 Task: Select and add the product "Cottonelle Ultra Clean Bath Tissue Mega Roll (12 ct)" to cart from the store "DashMart".
Action: Mouse moved to (48, 104)
Screenshot: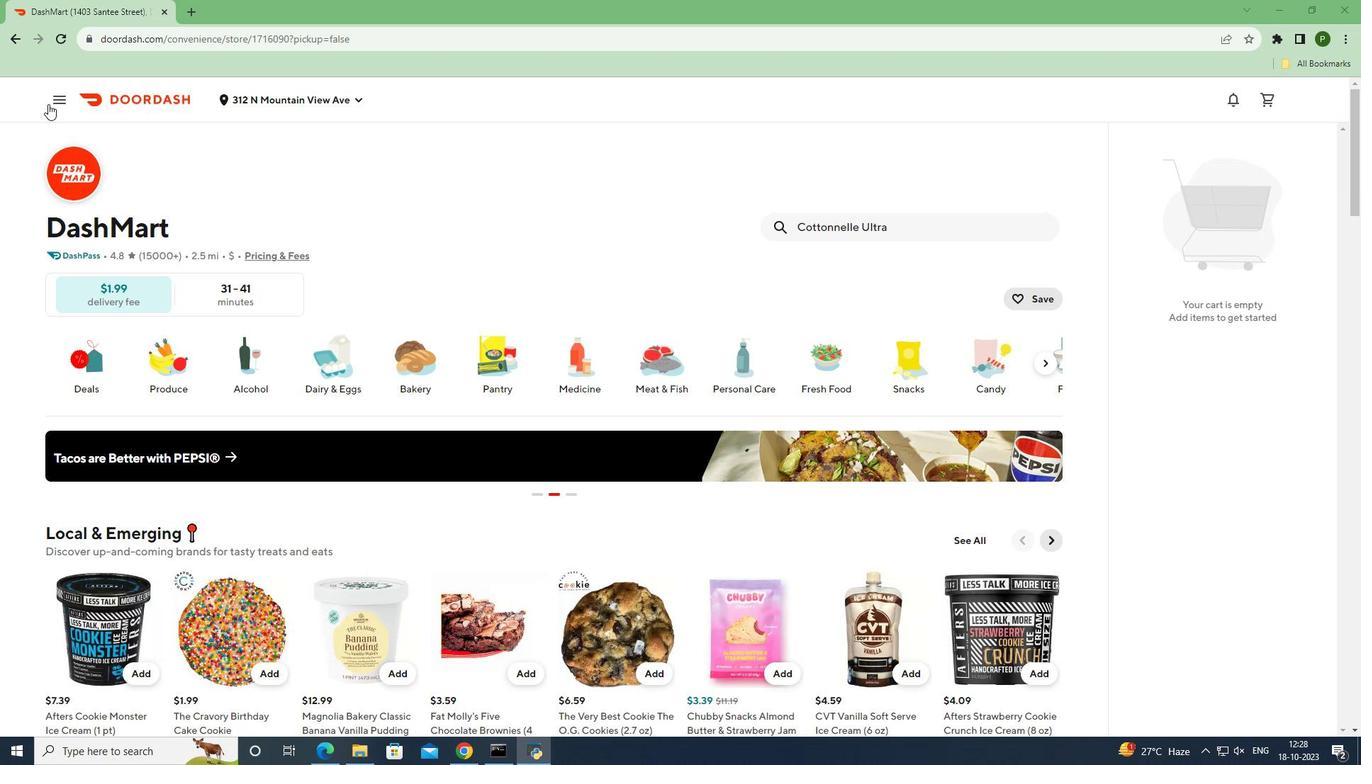 
Action: Mouse pressed left at (48, 104)
Screenshot: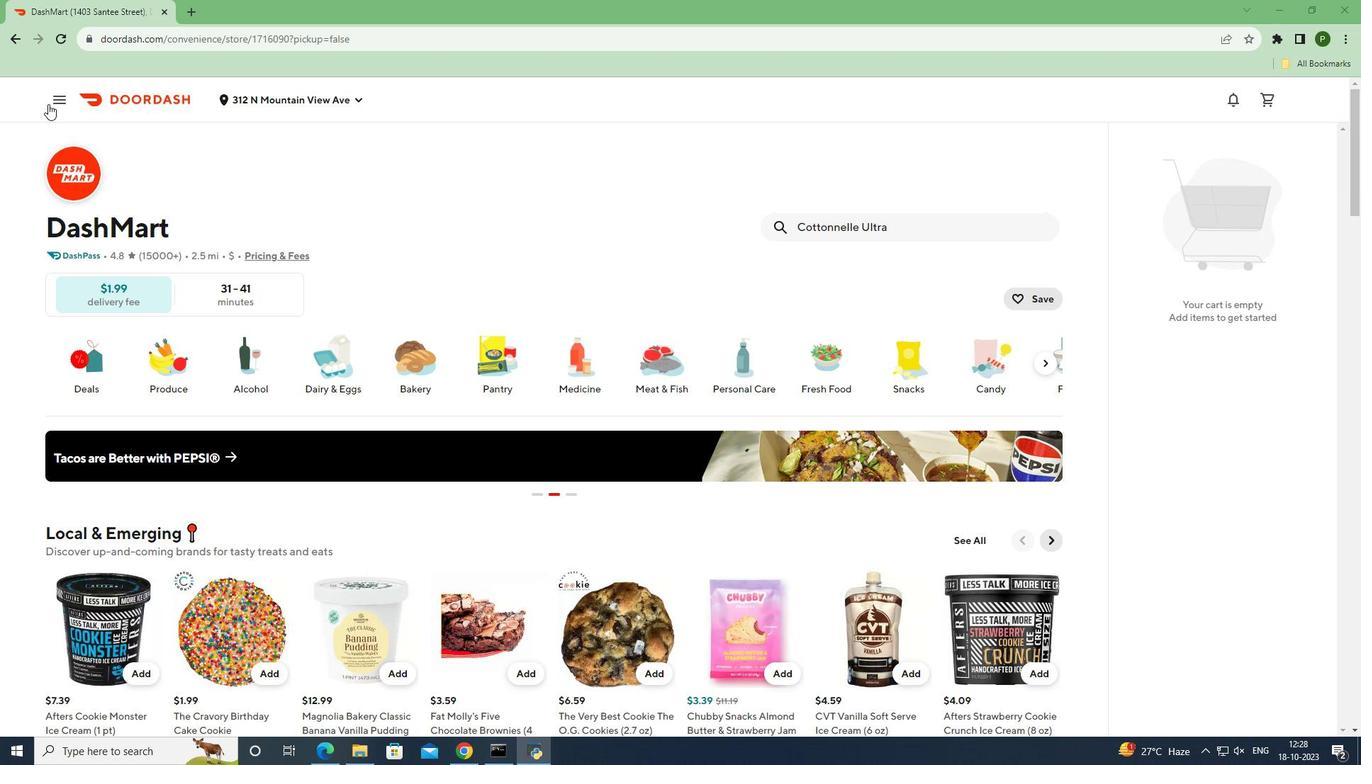 
Action: Mouse moved to (58, 207)
Screenshot: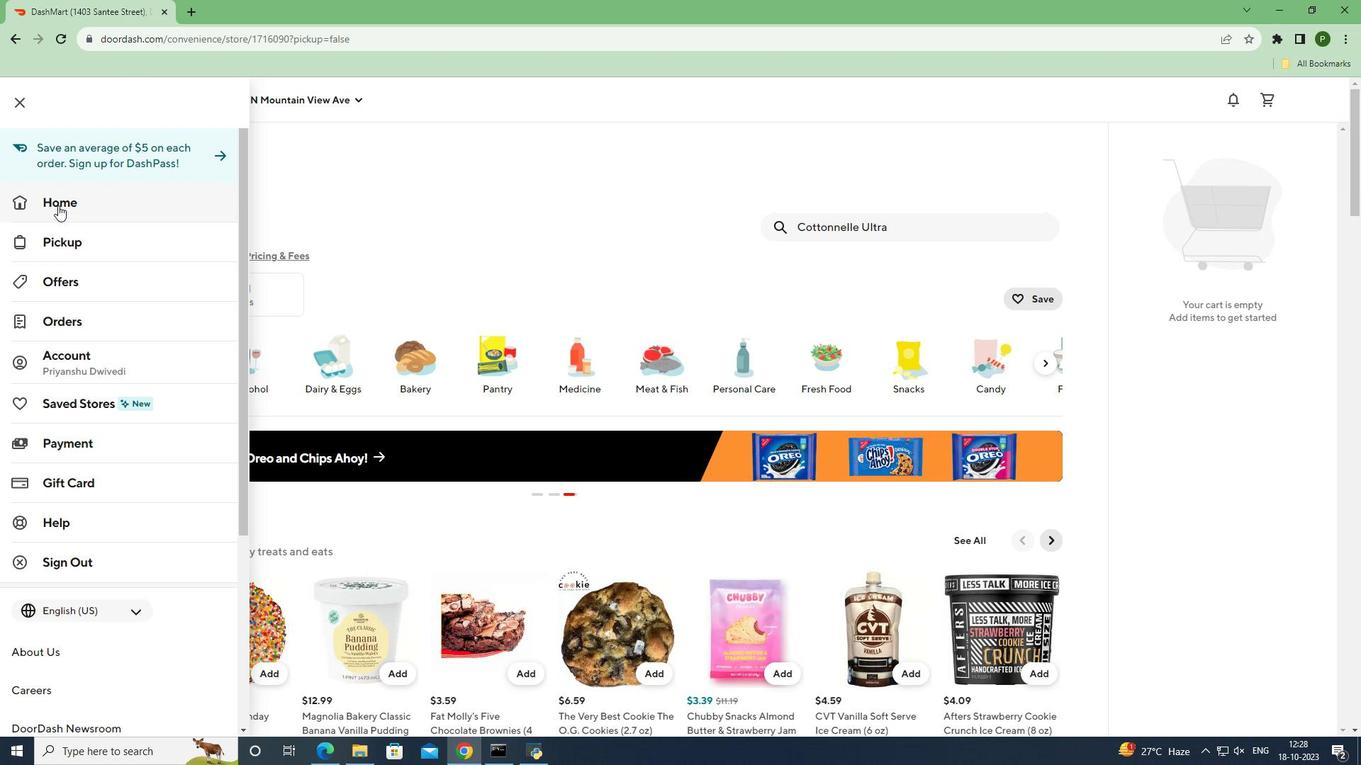 
Action: Mouse pressed left at (58, 207)
Screenshot: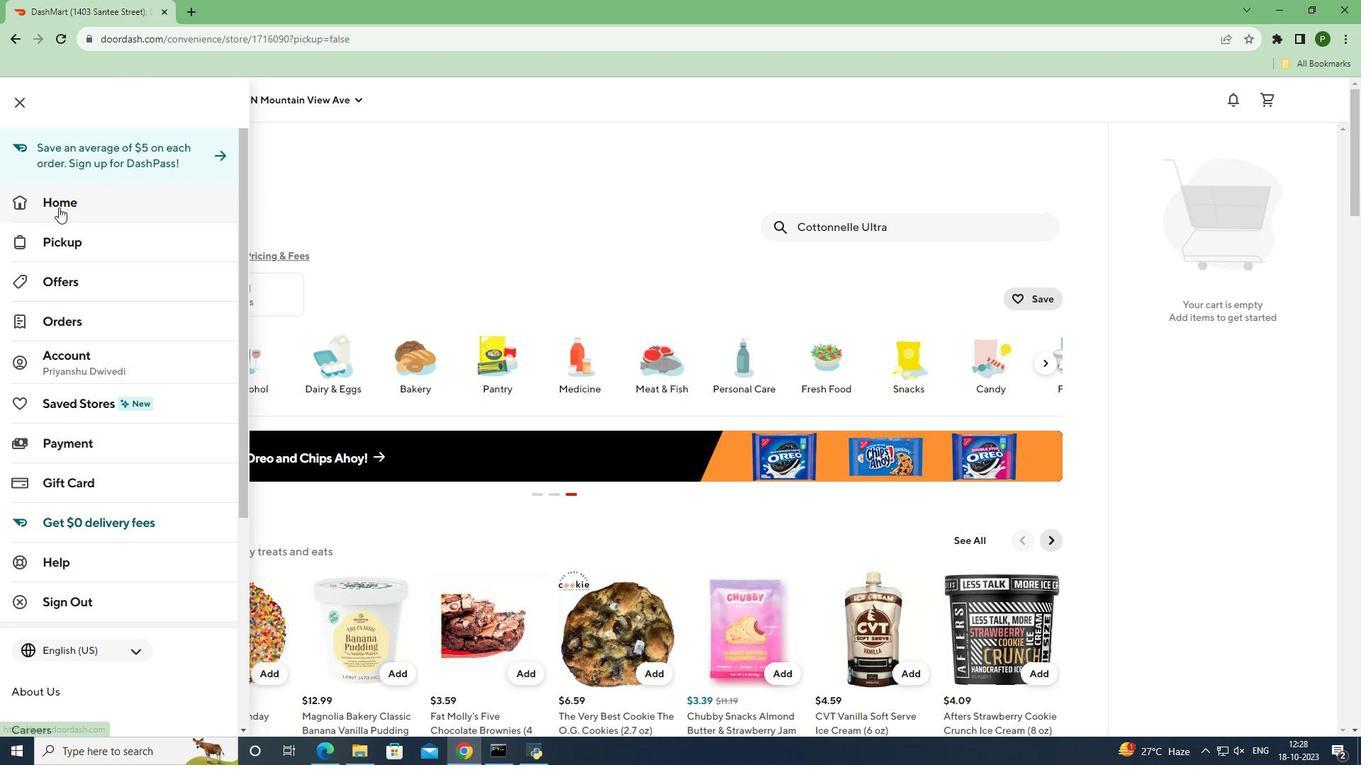 
Action: Mouse moved to (1088, 148)
Screenshot: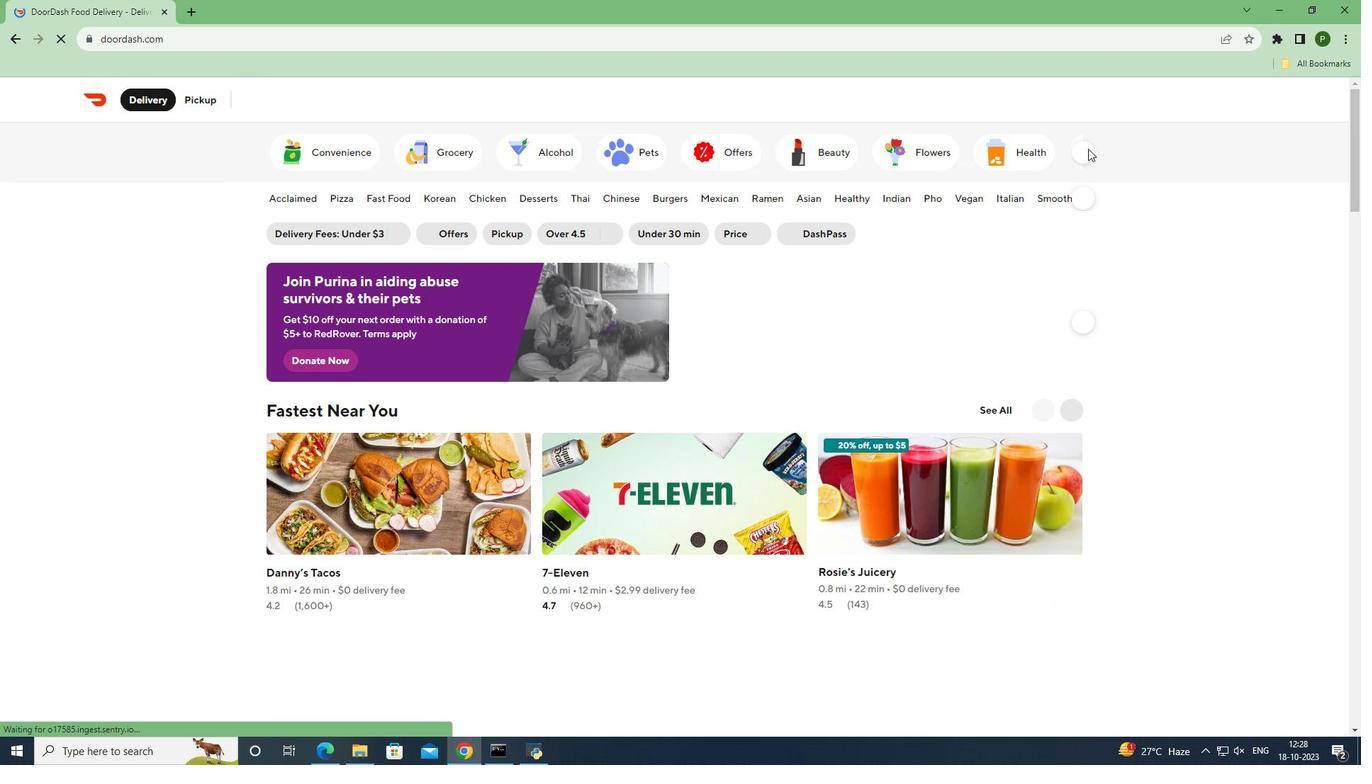 
Action: Mouse pressed left at (1088, 148)
Screenshot: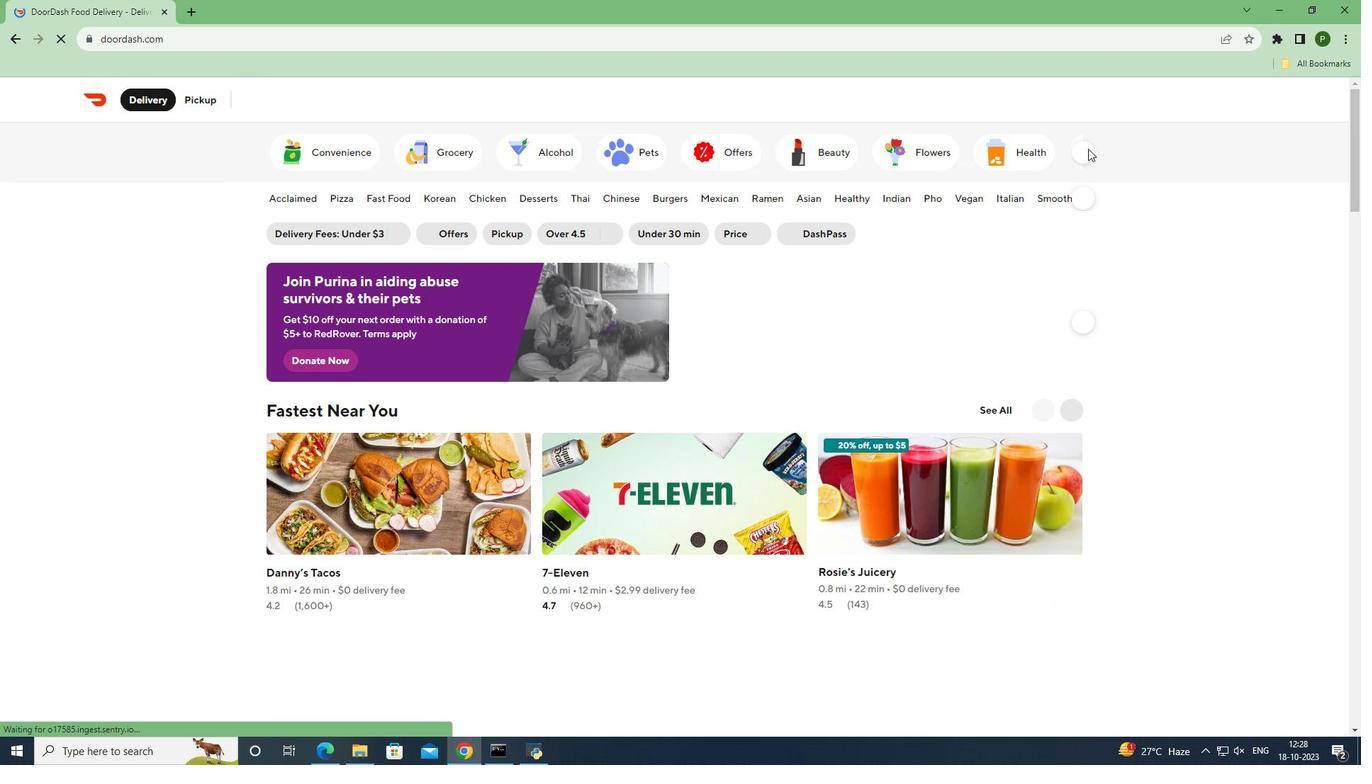 
Action: Mouse moved to (562, 153)
Screenshot: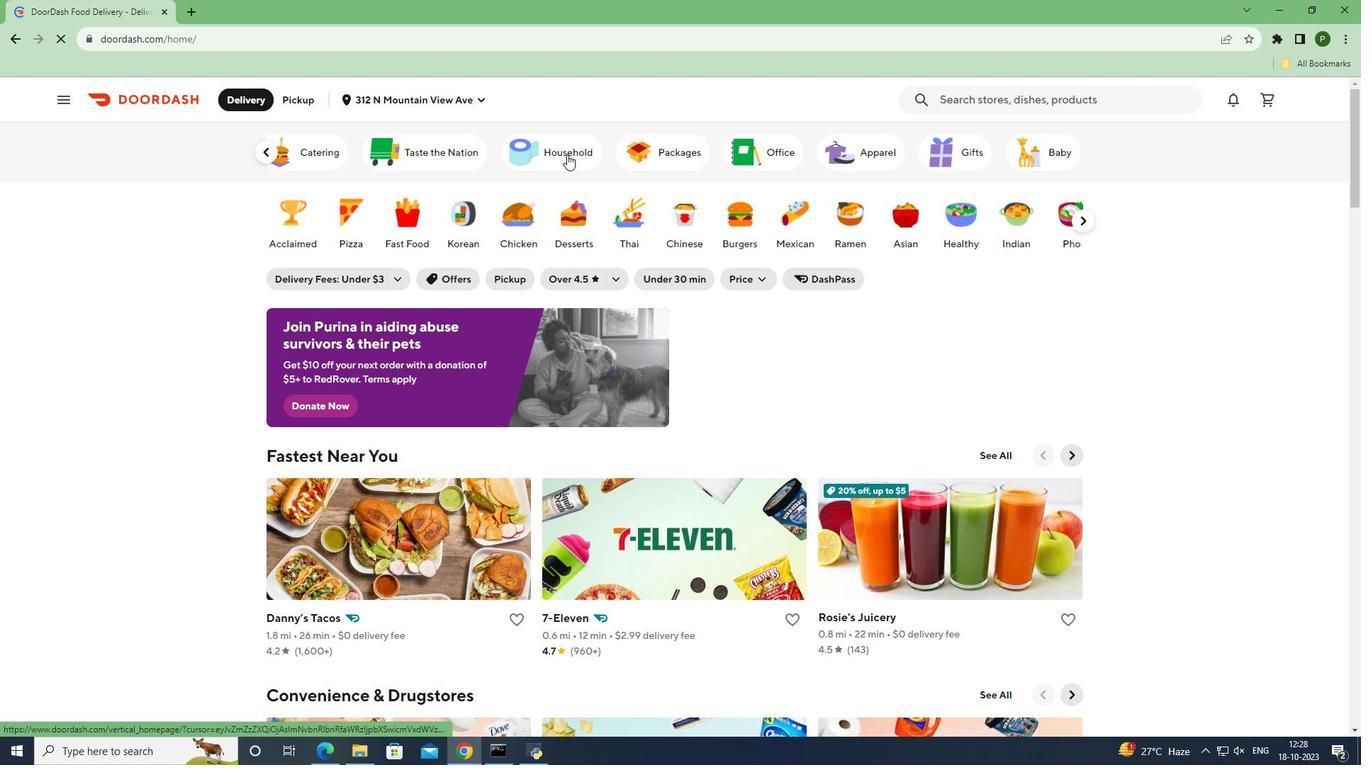 
Action: Mouse pressed left at (562, 153)
Screenshot: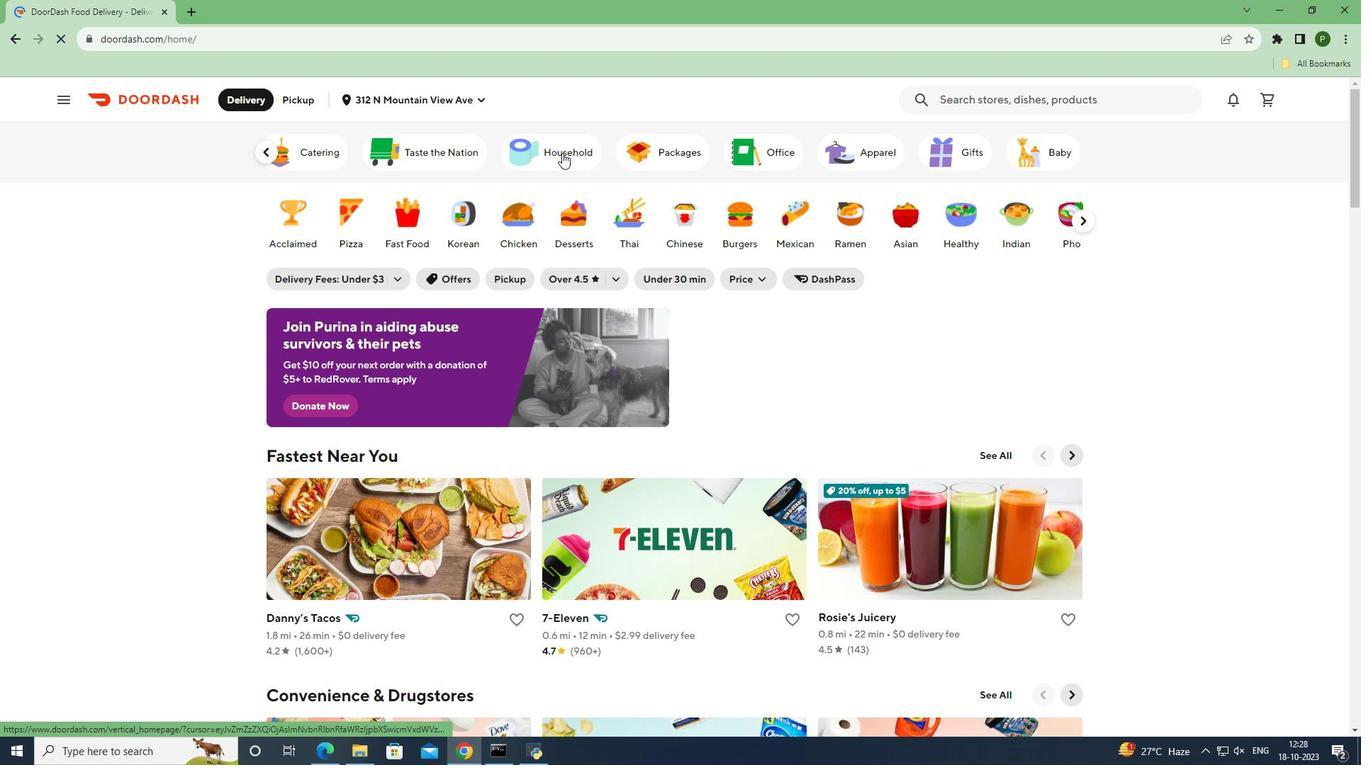 
Action: Mouse moved to (357, 684)
Screenshot: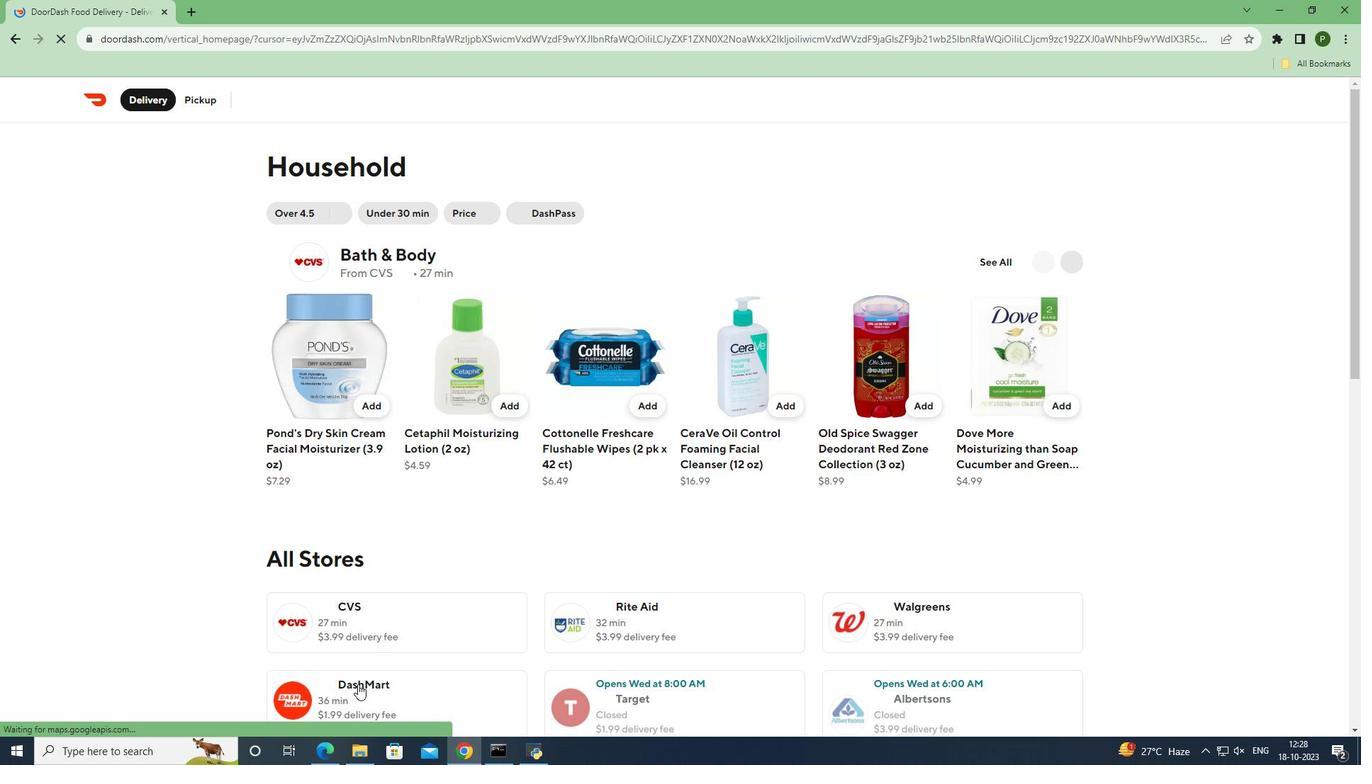 
Action: Mouse pressed left at (357, 684)
Screenshot: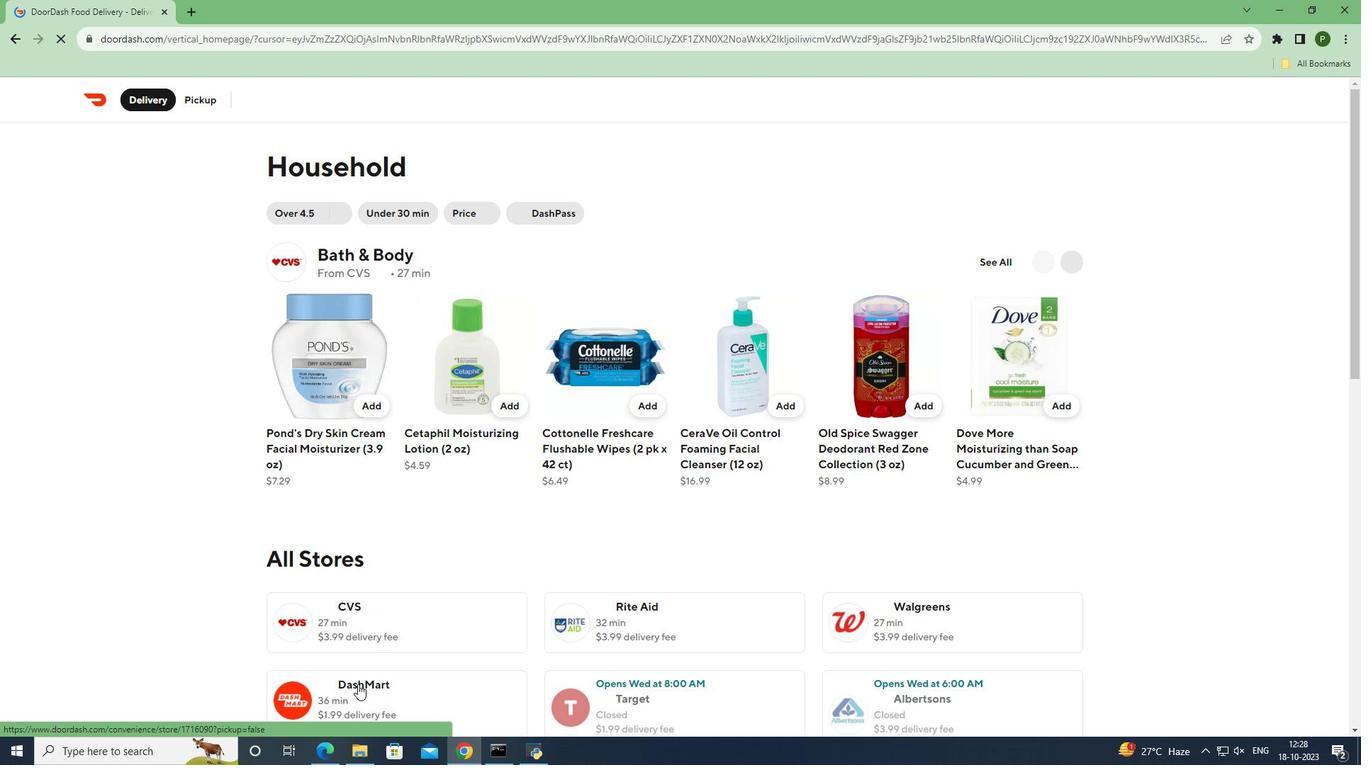 
Action: Mouse moved to (833, 230)
Screenshot: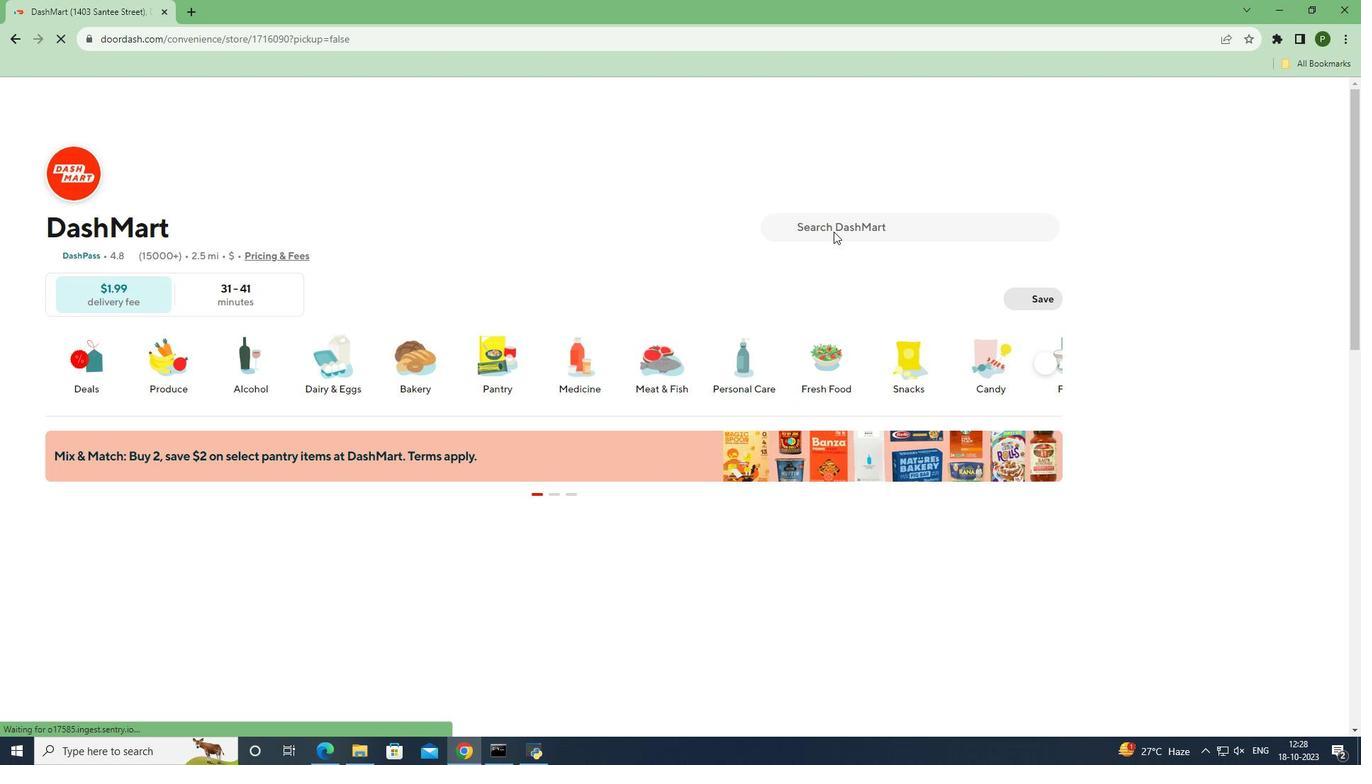 
Action: Mouse pressed left at (833, 230)
Screenshot: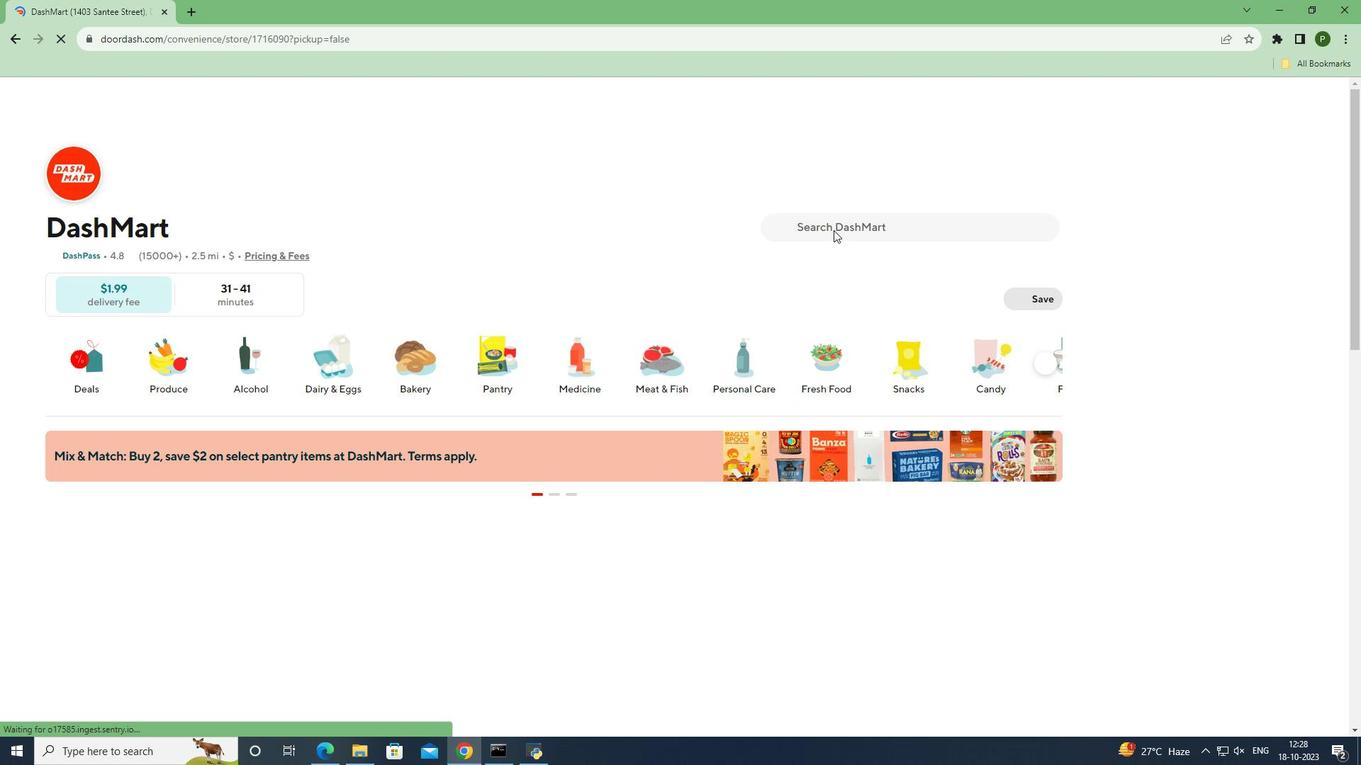 
Action: Key pressed <Key.caps_lock>C<Key.caps_lock>ottonelle<Key.space><Key.caps_lock>U<Key.caps_lock>ltra<Key.space><Key.caps_lock>C<Key.caps_lock>lean<Key.space><Key.caps_lock>B<Key.caps_lock>ath<Key.space><Key.caps_lock>T<Key.caps_lock>issue<Key.space><Key.caps_lock>M<Key.caps_lock>ega<Key.space><Key.caps_lock>R<Key.caps_lock>oll<Key.space><Key.shift_r><Key.shift_r><Key.shift_r><Key.shift_r><Key.shift_r><Key.shift_r><Key.shift_r><Key.shift_r><Key.shift_r><Key.shift_r><Key.shift_r><Key.shift_r>(12<Key.space>ct<Key.space><Key.shift_r>)
Screenshot: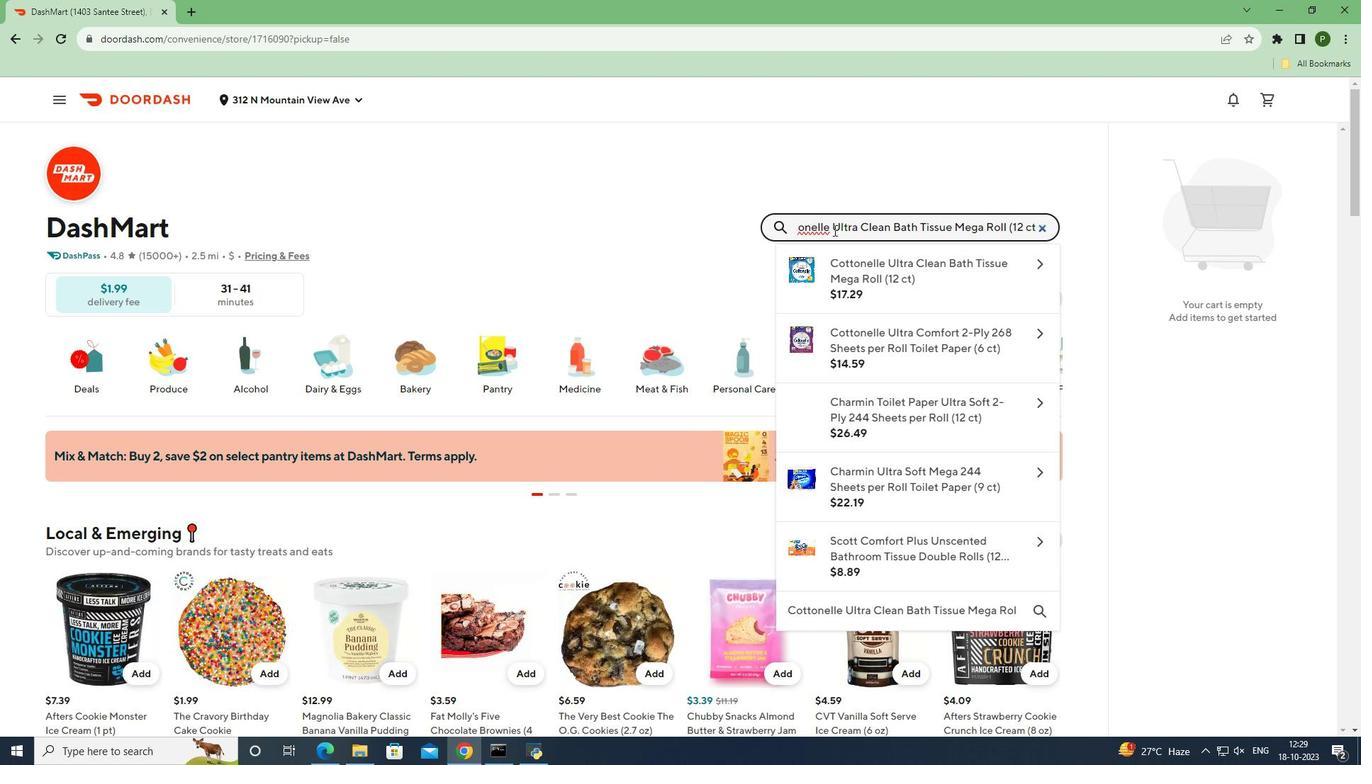 
Action: Mouse moved to (864, 282)
Screenshot: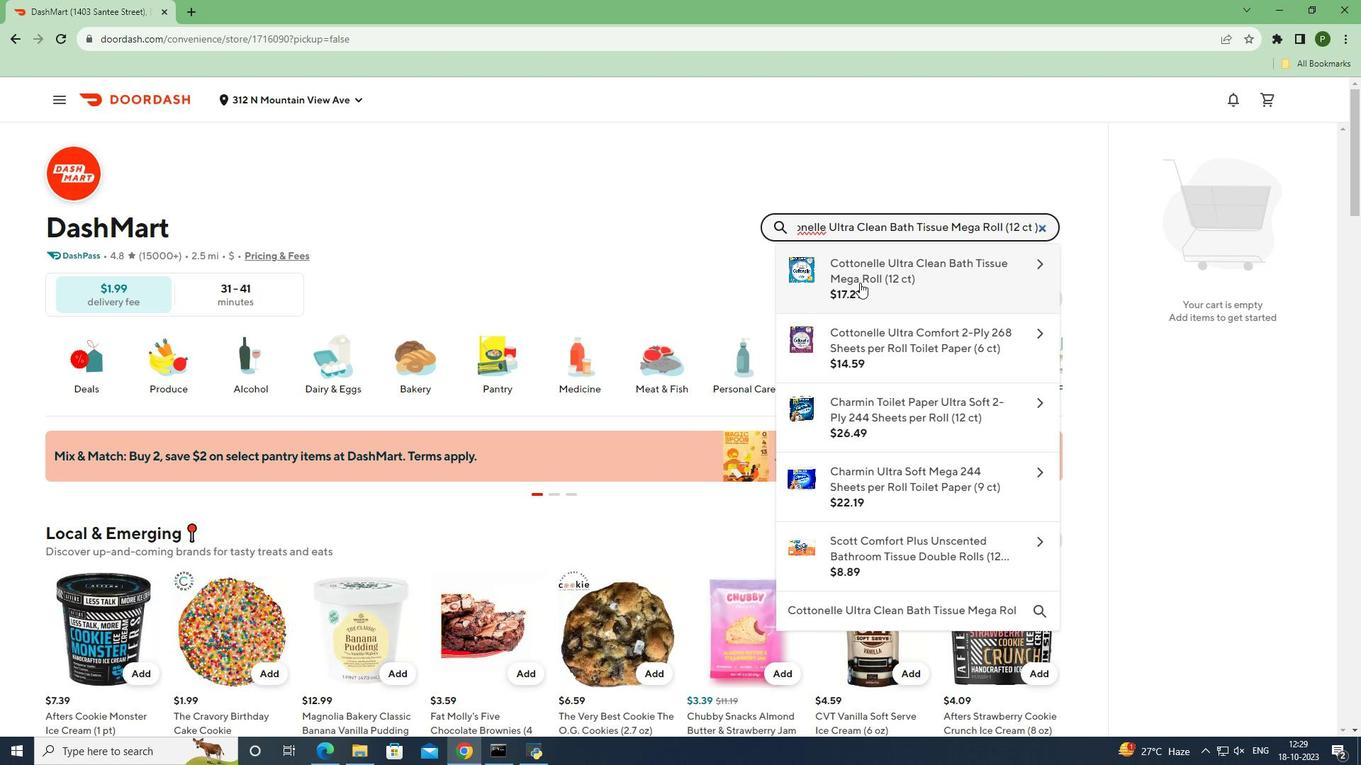 
Action: Mouse pressed left at (864, 282)
Screenshot: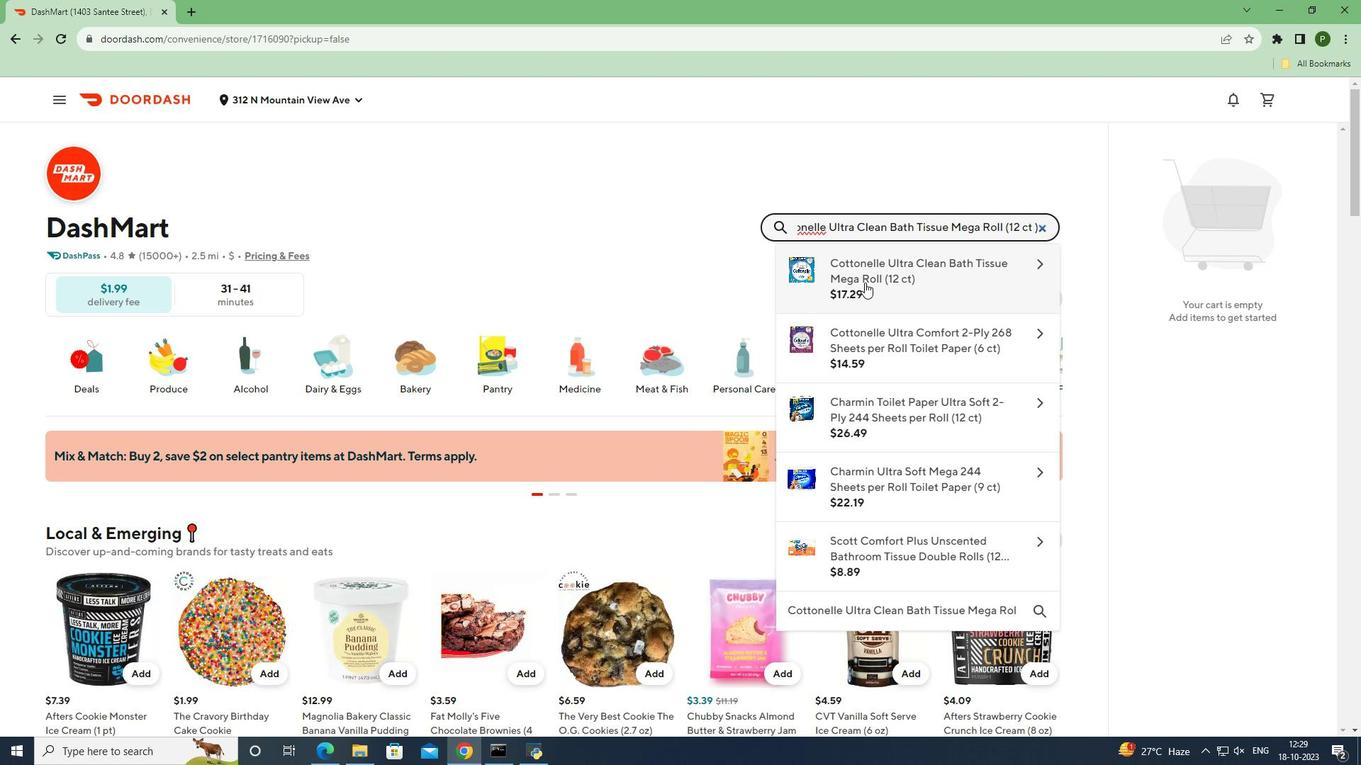 
Action: Mouse moved to (908, 699)
Screenshot: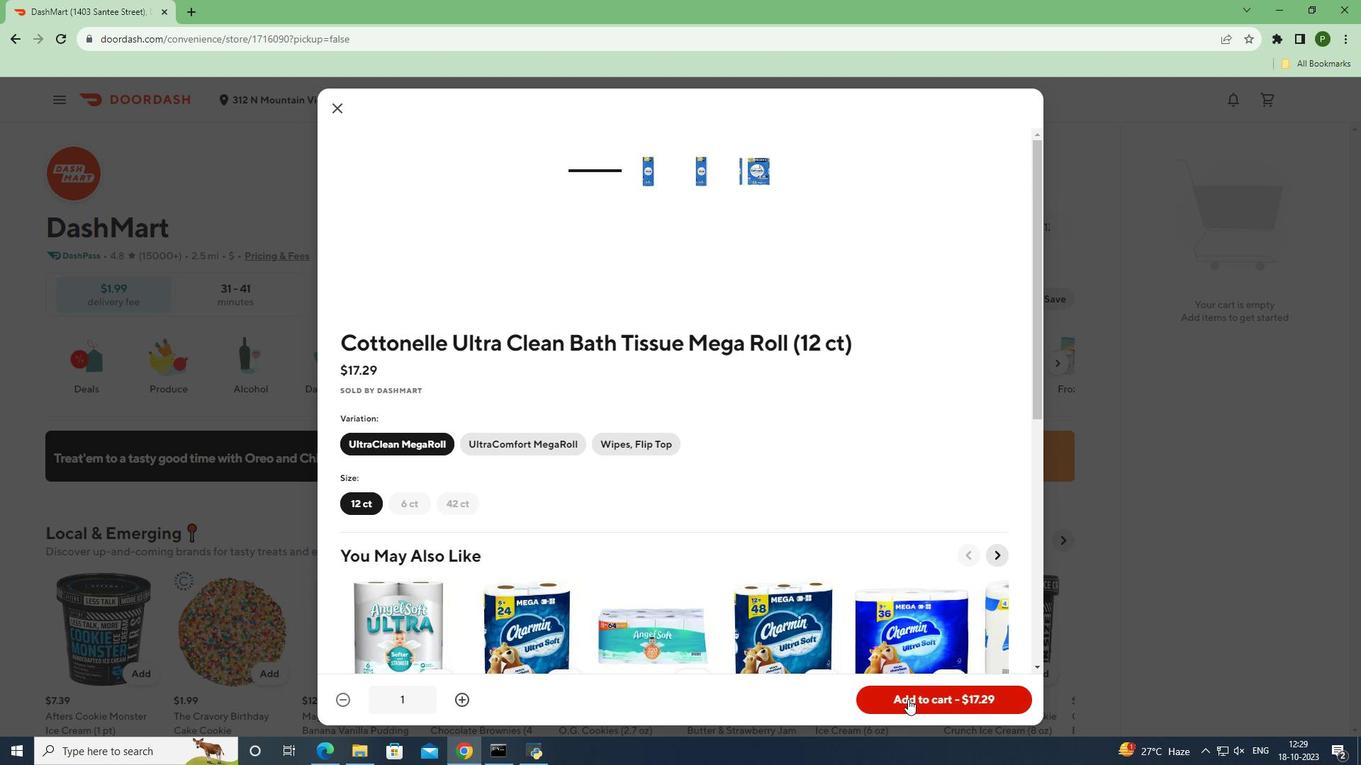 
Action: Mouse pressed left at (908, 699)
Screenshot: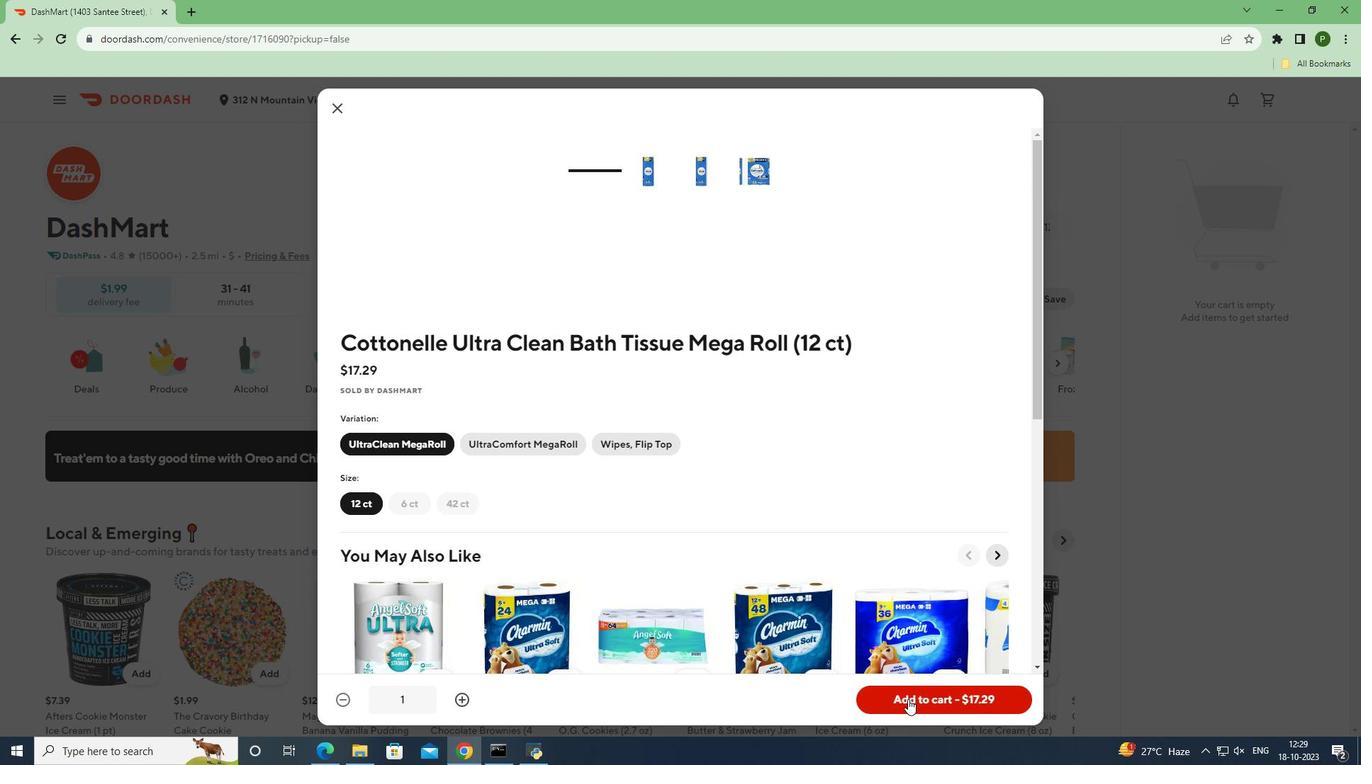 
Action: Mouse moved to (1104, 587)
Screenshot: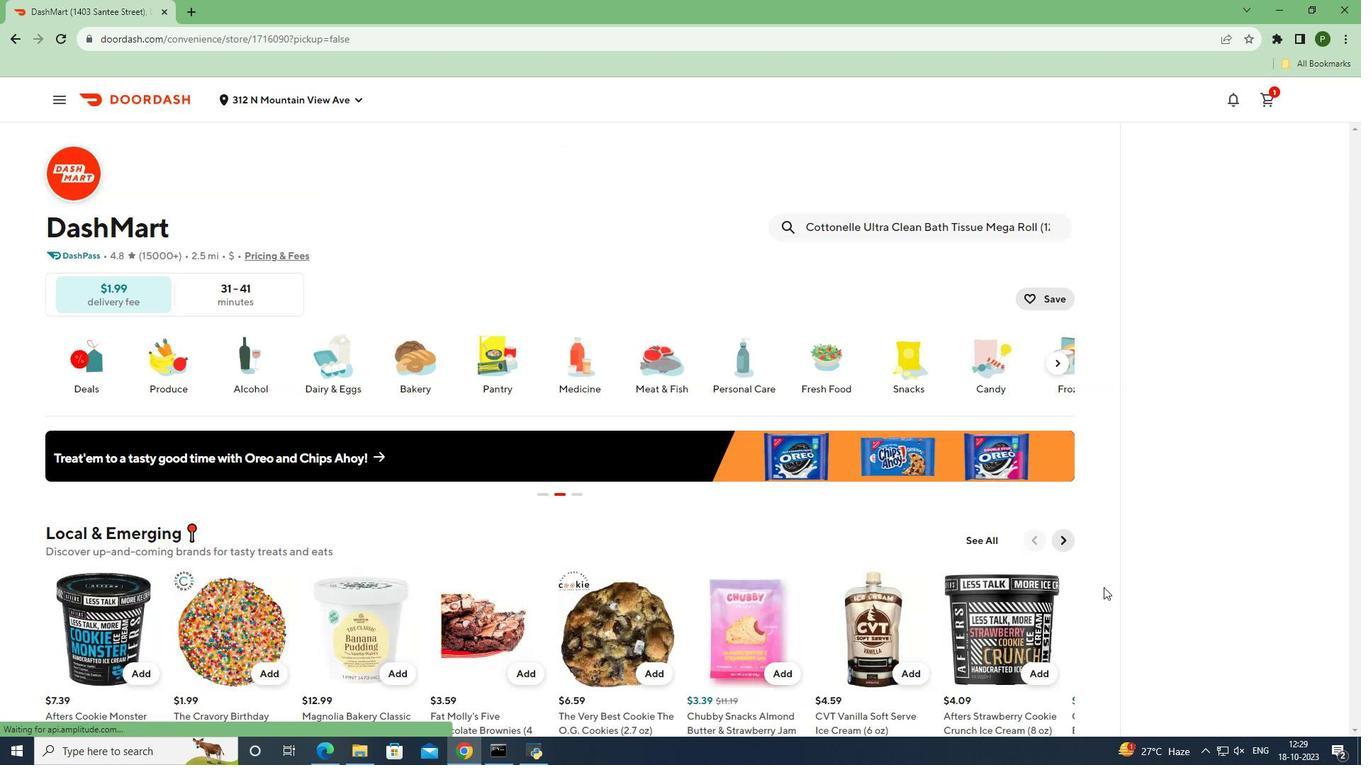 
